 Task: Create List Decisions in Board Sales Prospecting to Workspace Cybersecurity. Create List Agreements in Board Customer Journey Analysis to Workspace Cybersecurity. Create List Contracts in Board Customer Service Process Improvement and Streamlining to Workspace Cybersecurity
Action: Mouse moved to (71, 342)
Screenshot: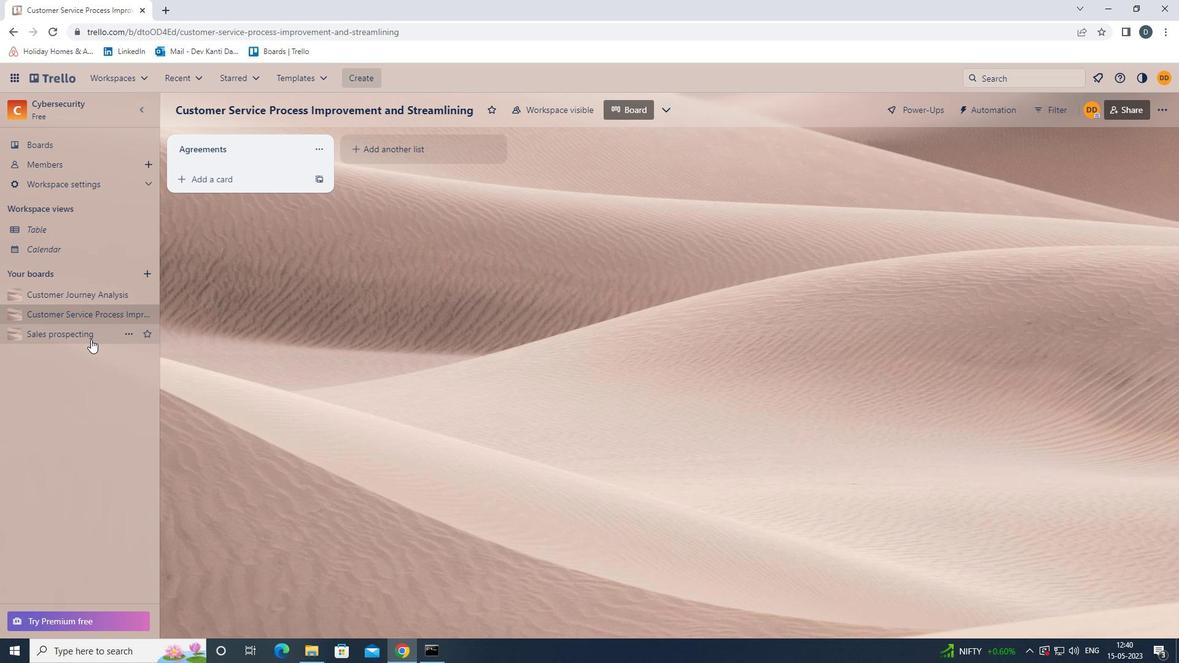 
Action: Mouse pressed left at (71, 342)
Screenshot: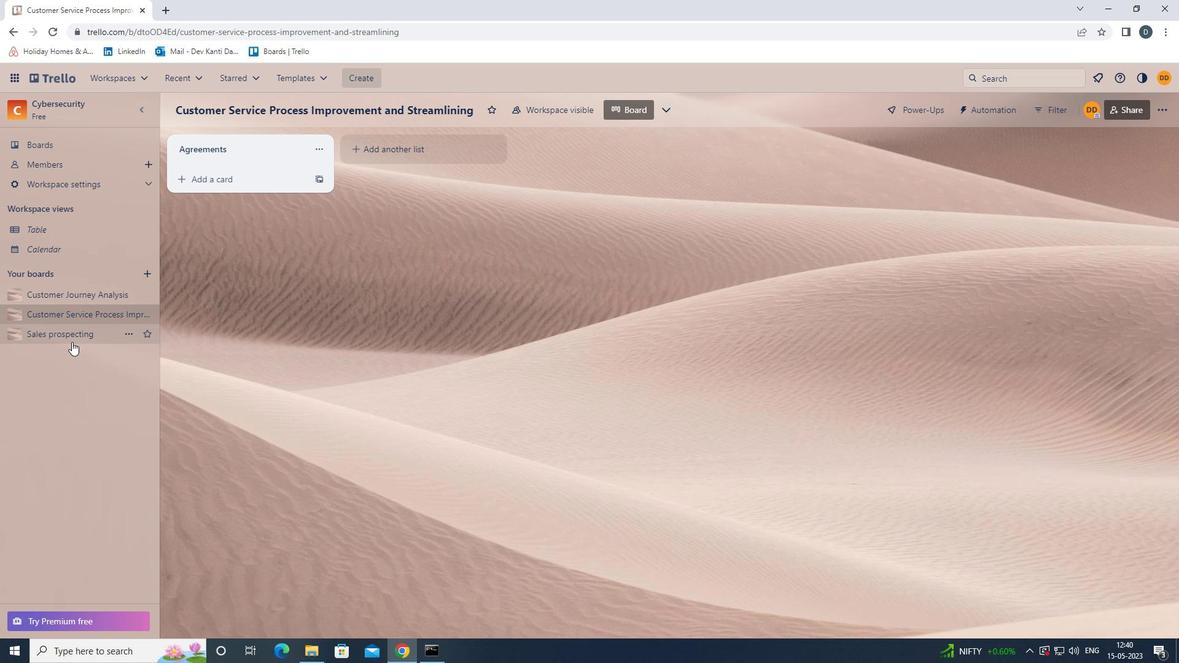 
Action: Mouse moved to (379, 149)
Screenshot: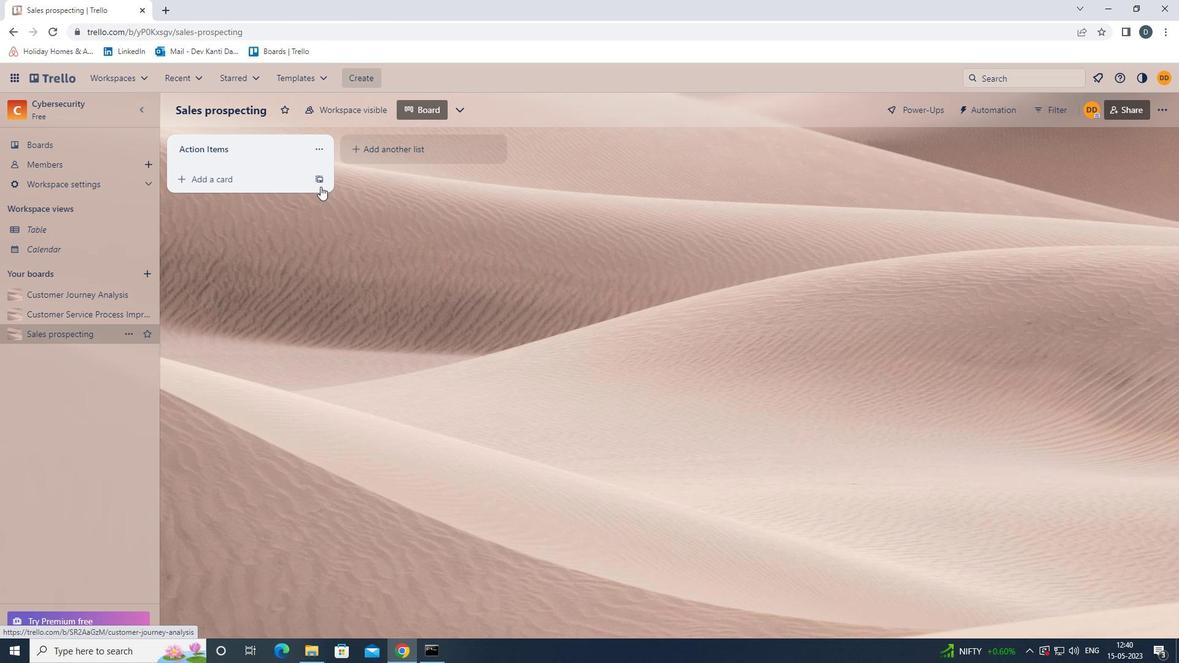
Action: Mouse pressed left at (379, 149)
Screenshot: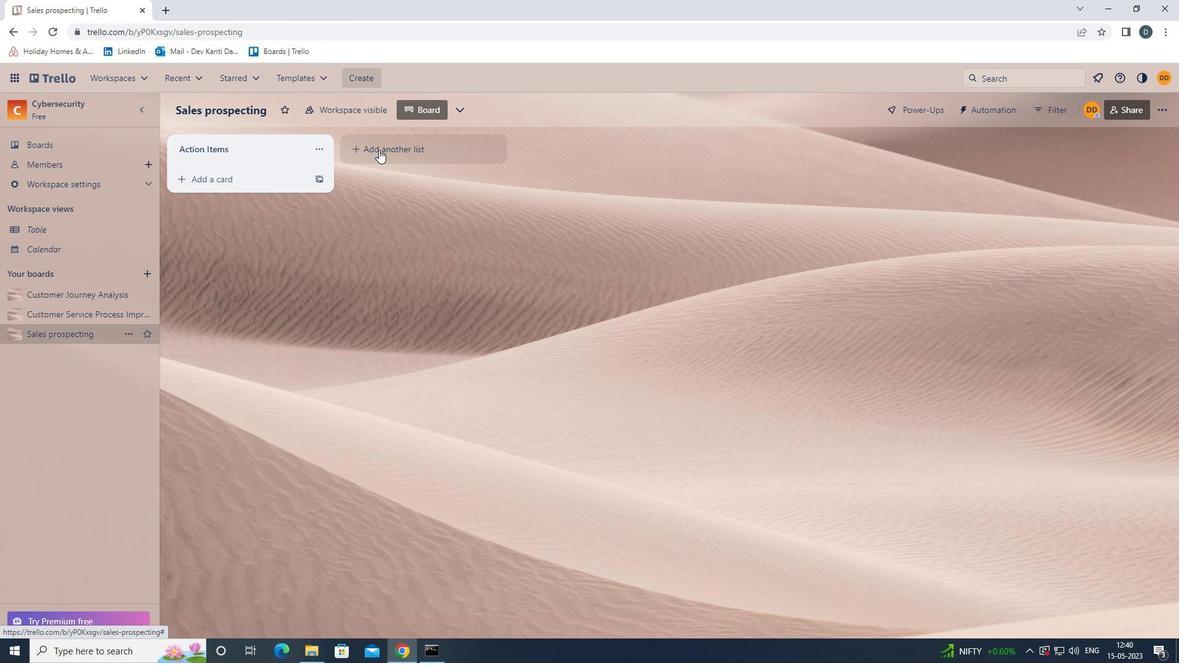 
Action: Key pressed <Key.shift>DECISIONS<Key.enter>
Screenshot: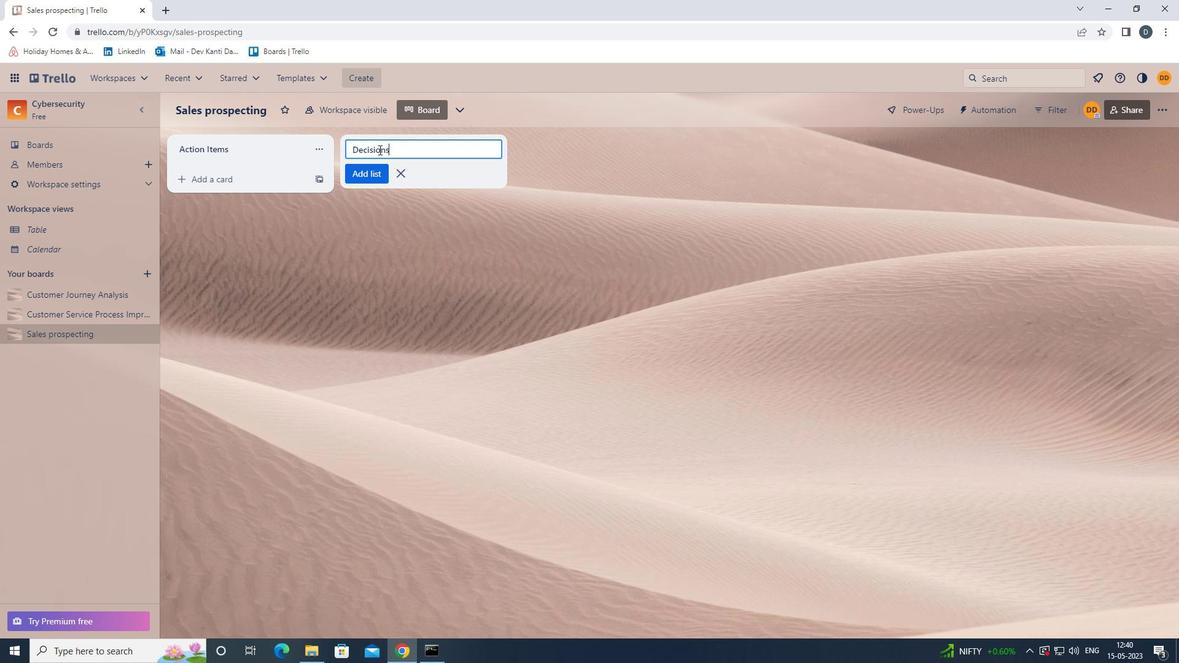 
Action: Mouse moved to (69, 291)
Screenshot: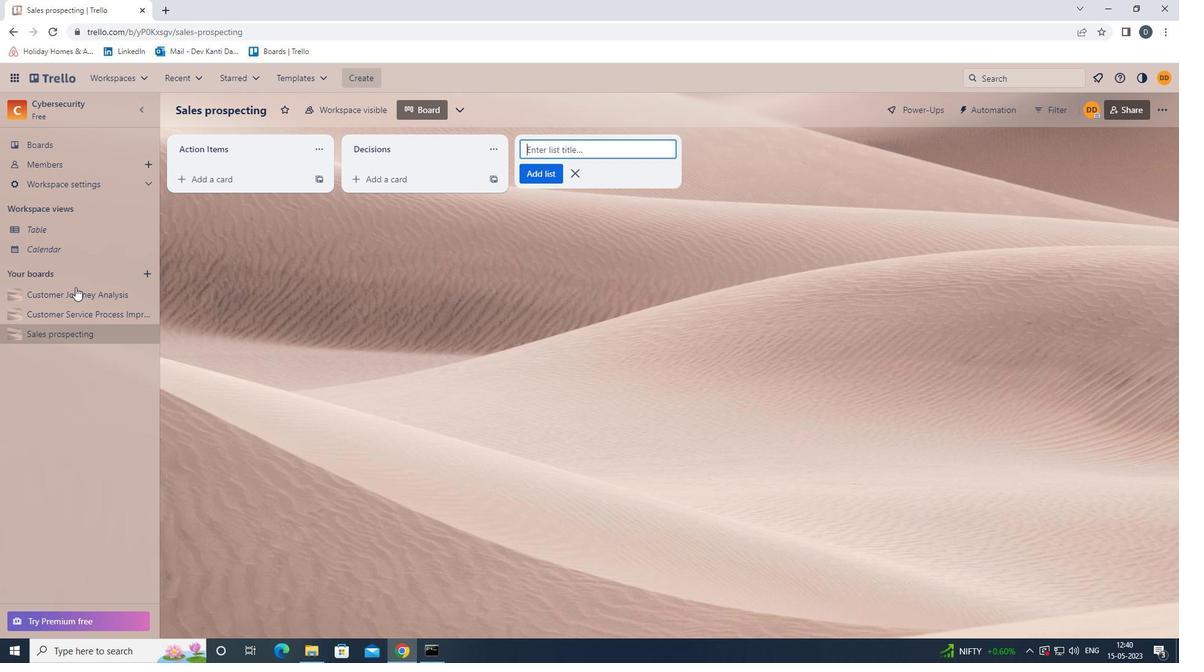 
Action: Mouse pressed left at (69, 291)
Screenshot: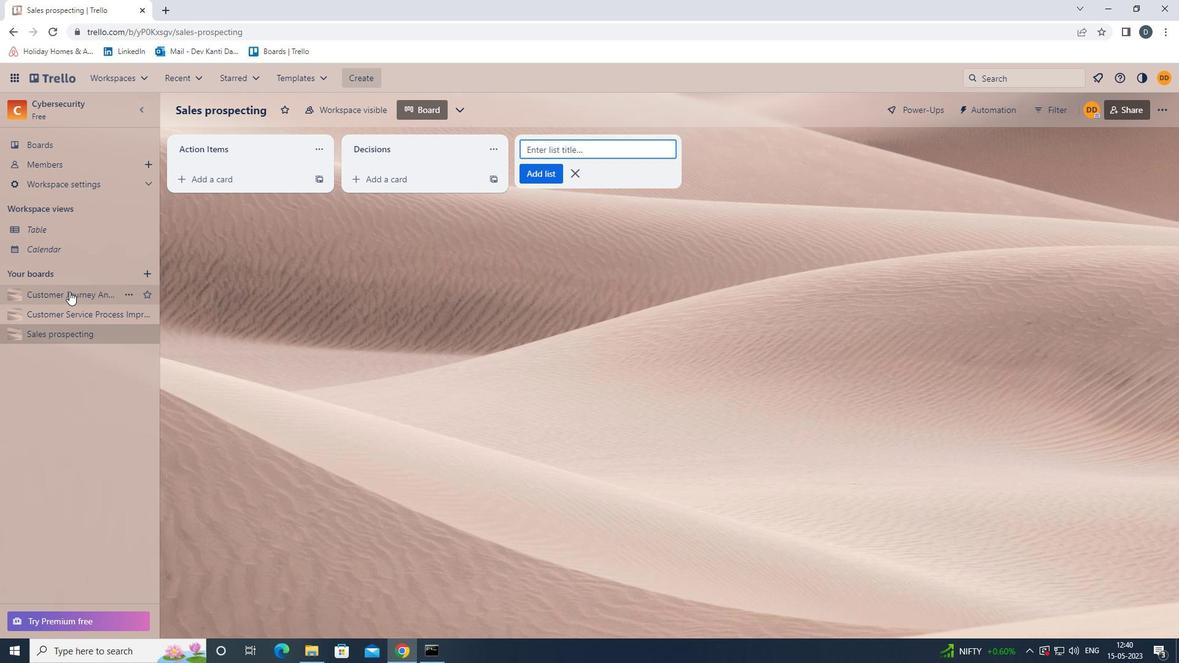 
Action: Mouse moved to (398, 141)
Screenshot: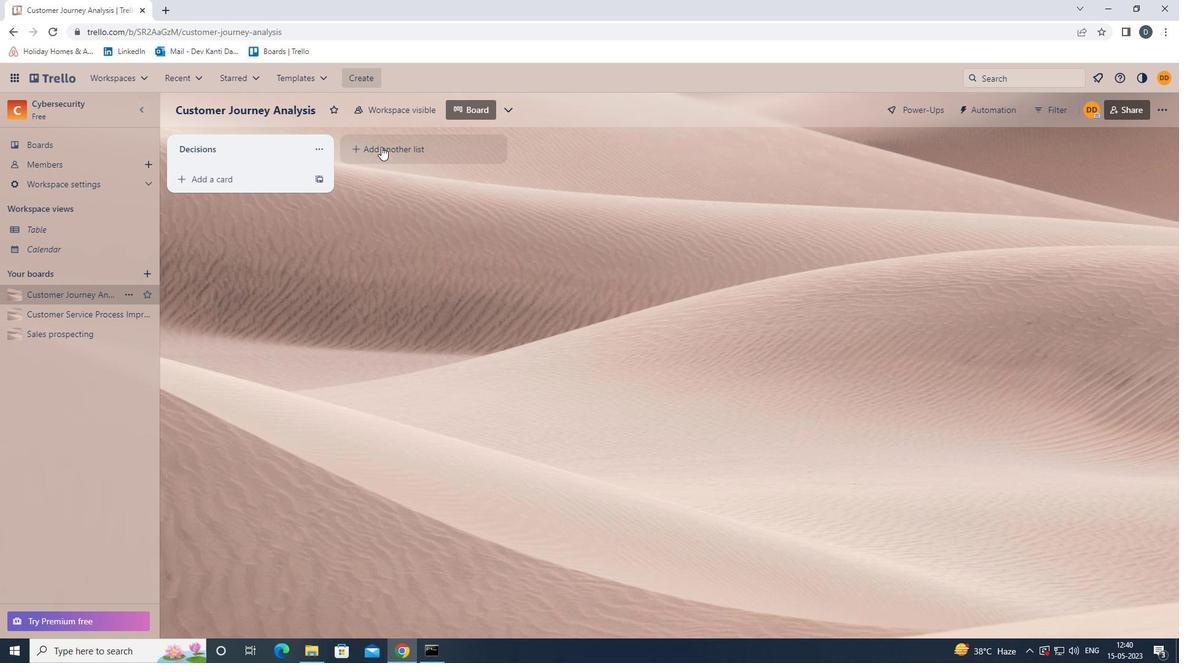 
Action: Mouse pressed left at (398, 141)
Screenshot: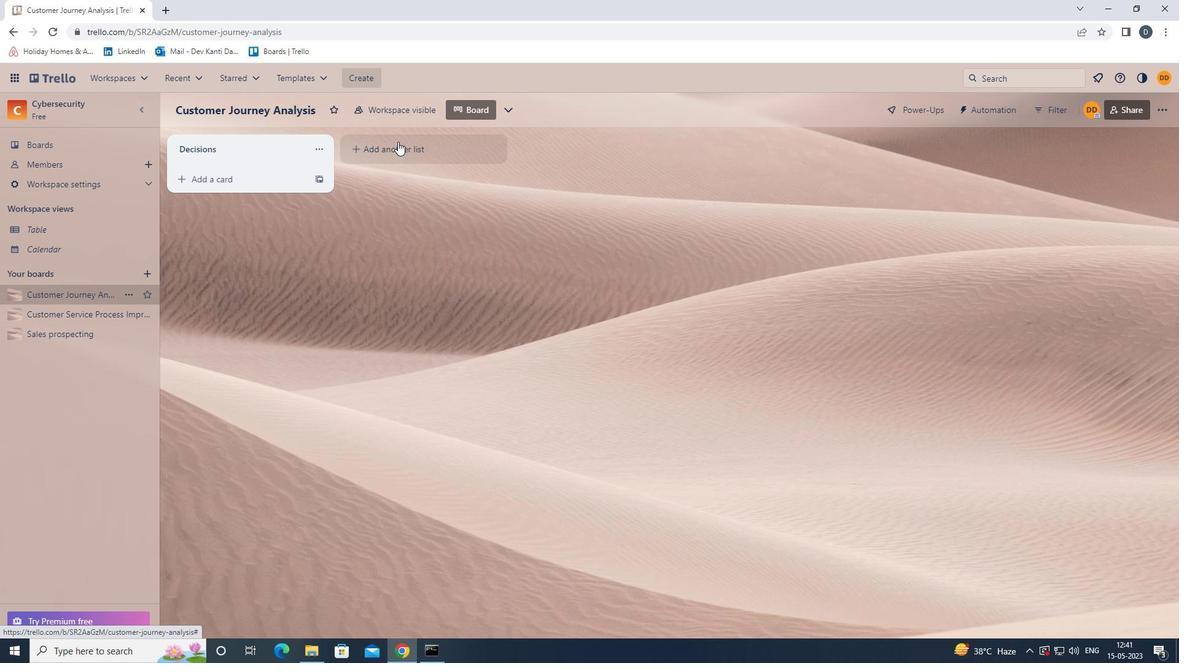 
Action: Key pressed <Key.shift><Key.shift><Key.shift><Key.shift>AGREEMENTS<Key.enter>
Screenshot: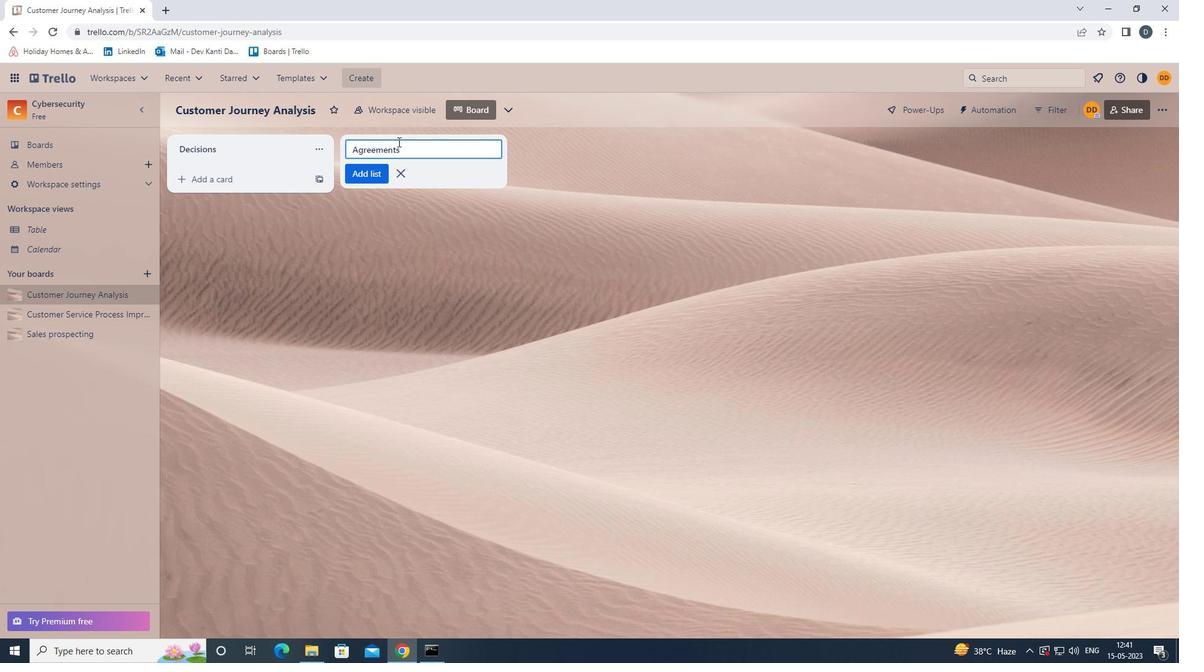 
Action: Mouse moved to (76, 315)
Screenshot: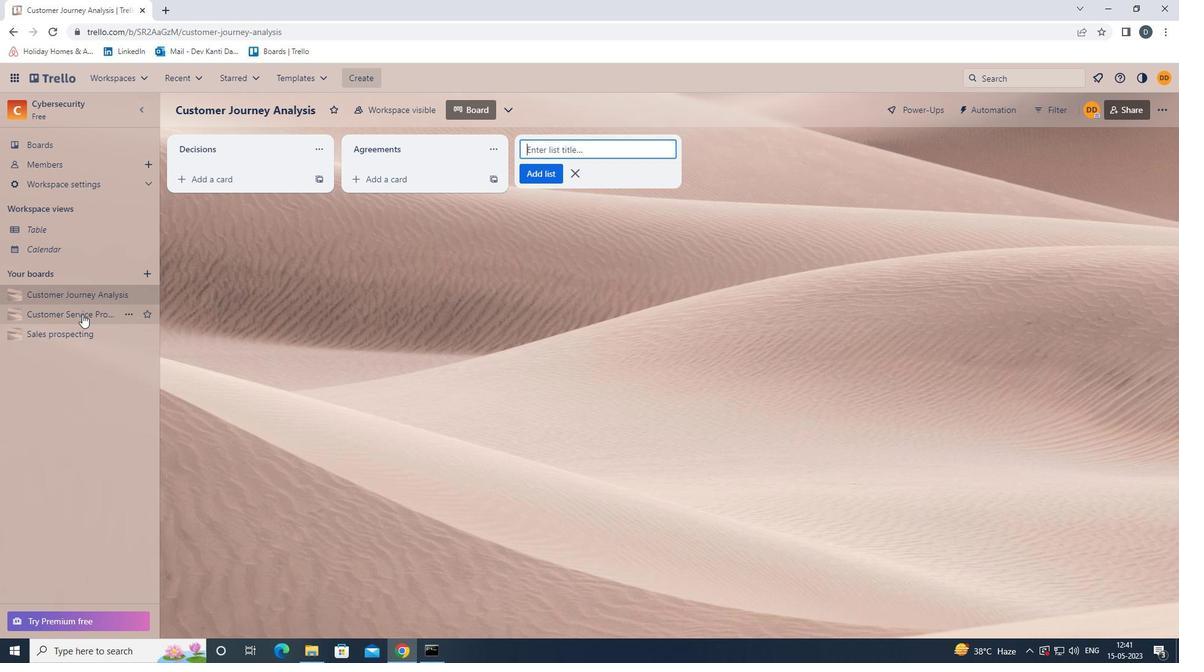 
Action: Mouse pressed left at (76, 315)
Screenshot: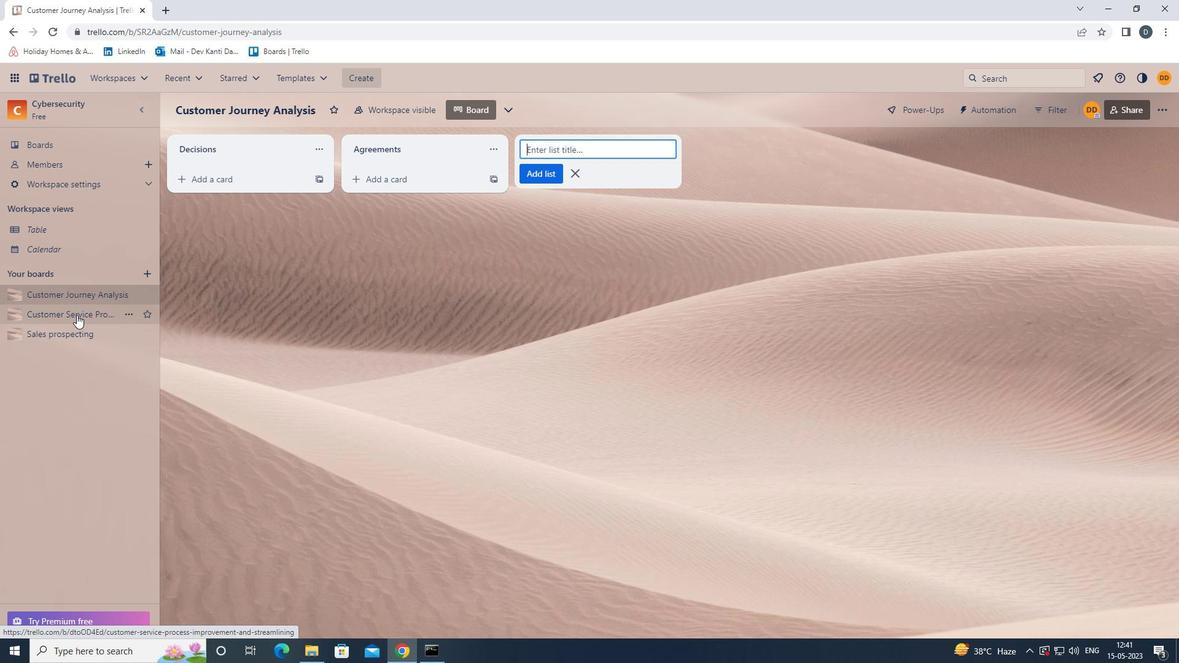 
Action: Mouse moved to (378, 151)
Screenshot: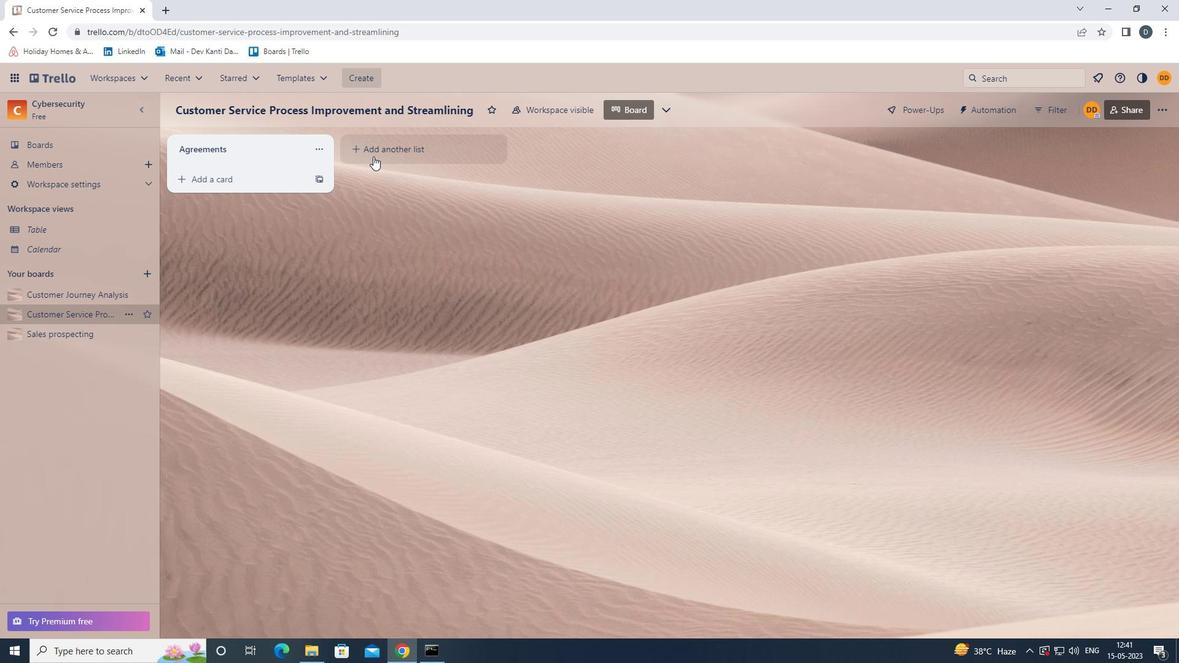 
Action: Mouse pressed left at (378, 151)
Screenshot: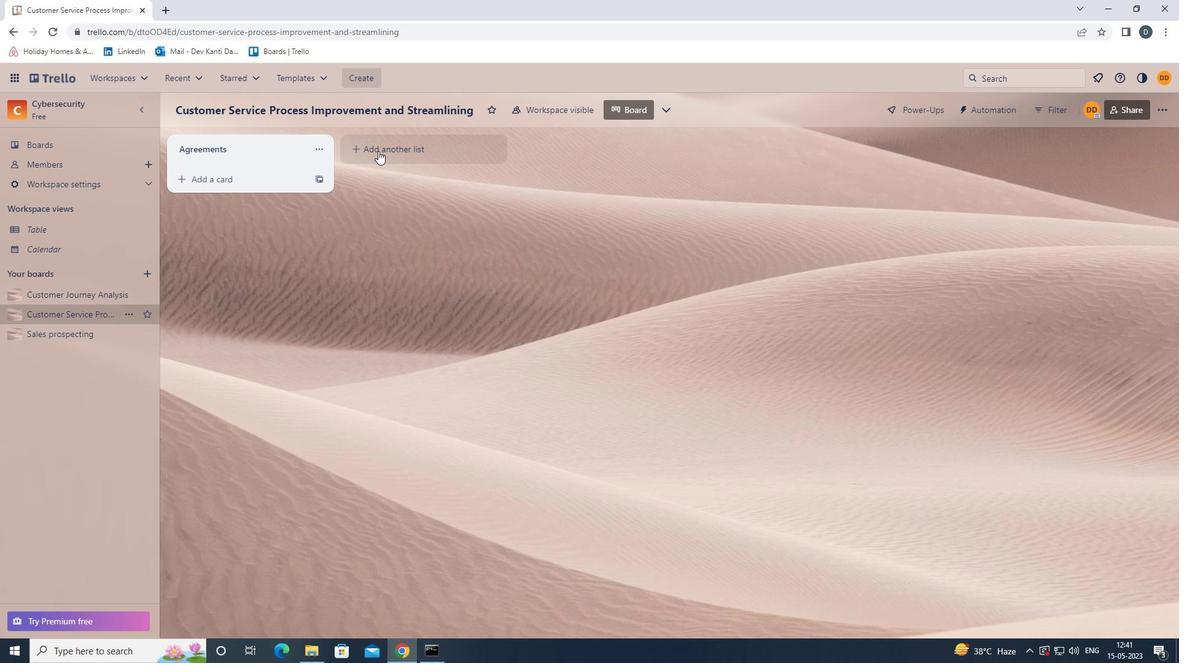 
Action: Key pressed <Key.shift><Key.shift><Key.shift><Key.shift><Key.shift><Key.shift><Key.shift><Key.shift><Key.shift><Key.shift><Key.shift><Key.shift>CONTRACTS<Key.enter>
Screenshot: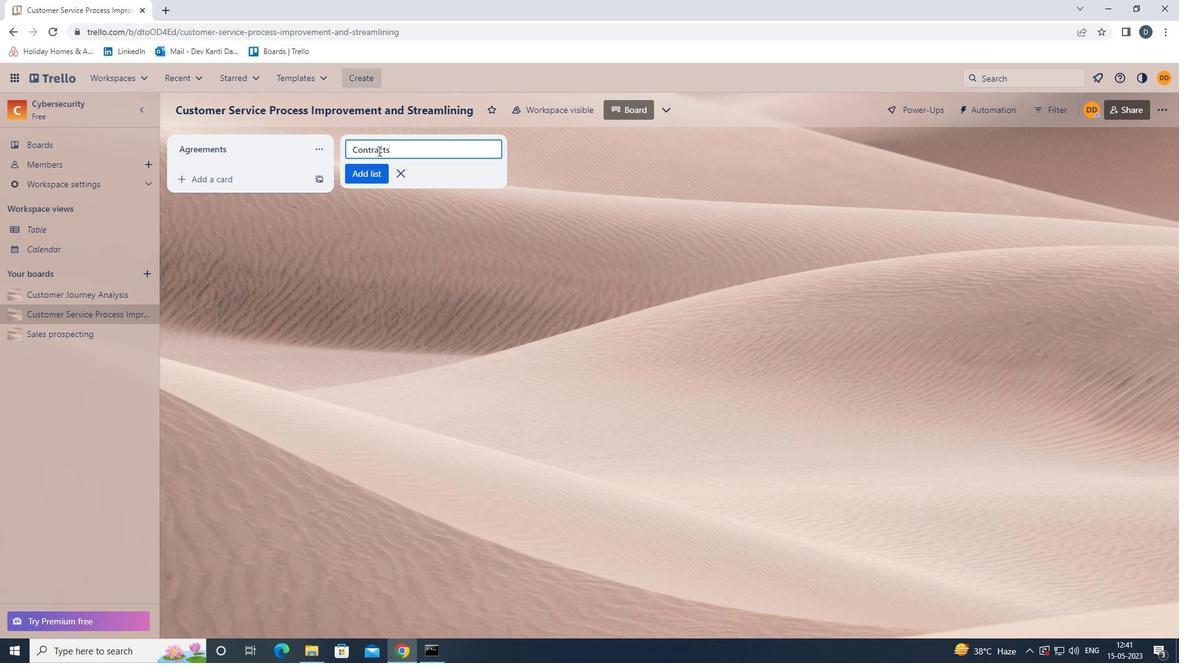 
Action: Mouse moved to (403, 330)
Screenshot: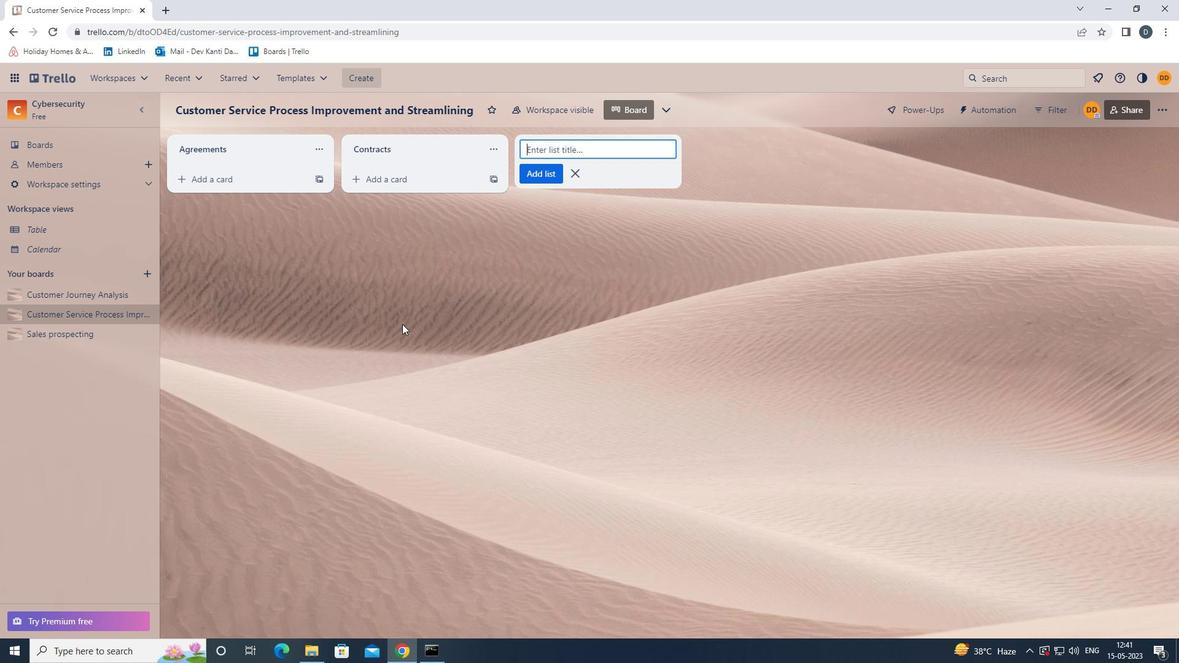 
Action: Mouse pressed left at (403, 330)
Screenshot: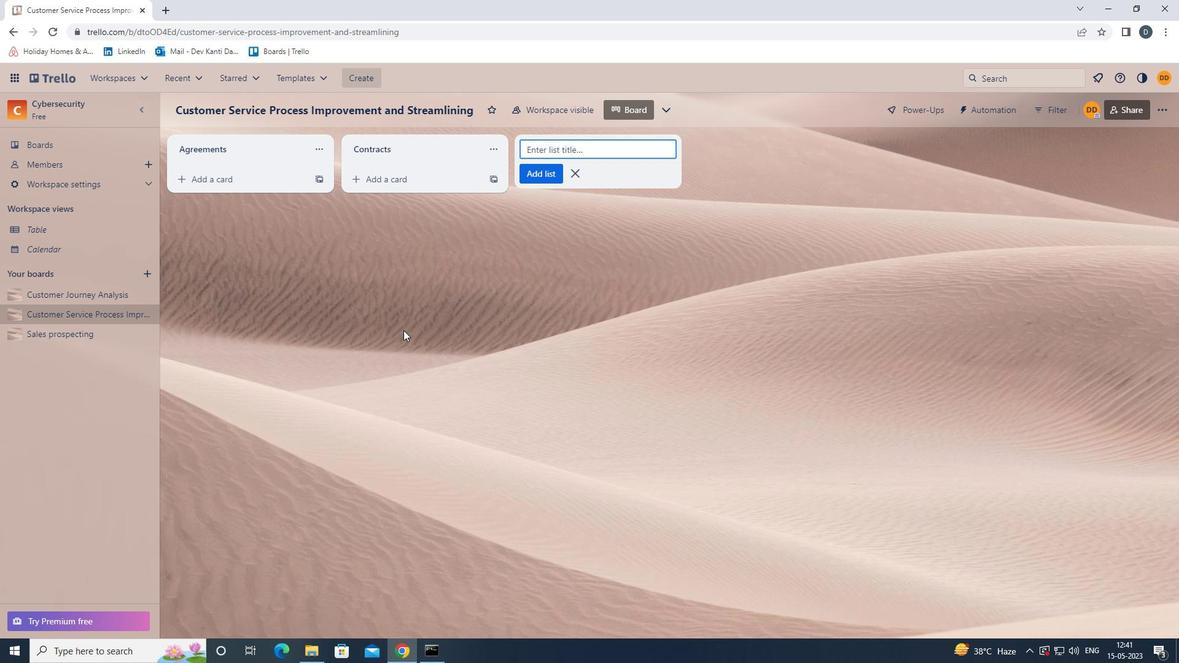 
Action: Mouse moved to (404, 331)
Screenshot: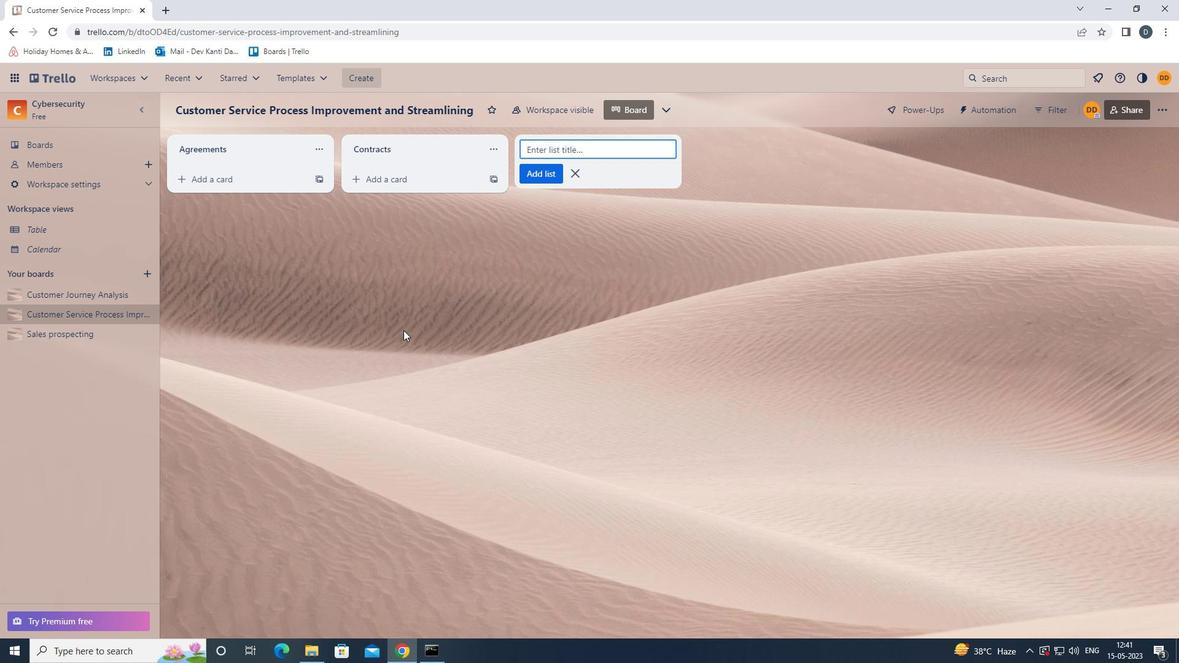 
